 Task: Filter the events that are active.
Action: Mouse moved to (73, 161)
Screenshot: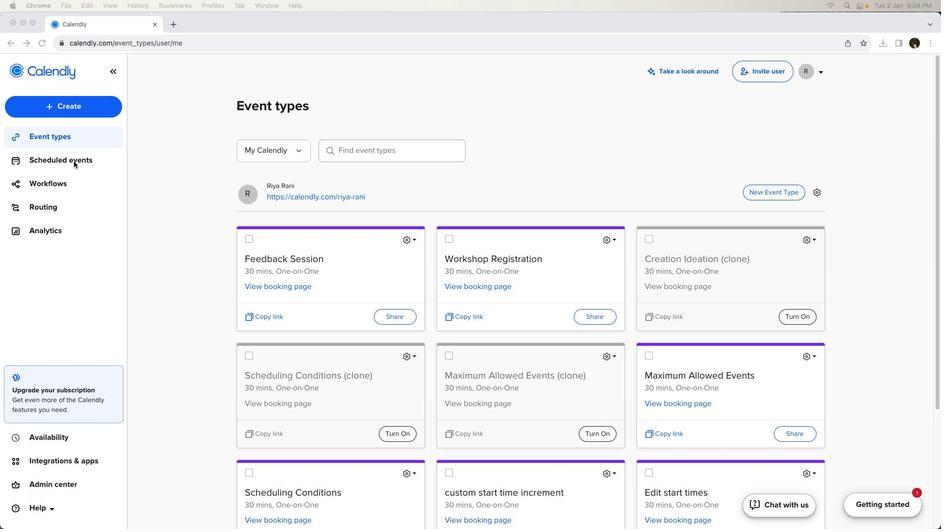 
Action: Mouse pressed left at (73, 161)
Screenshot: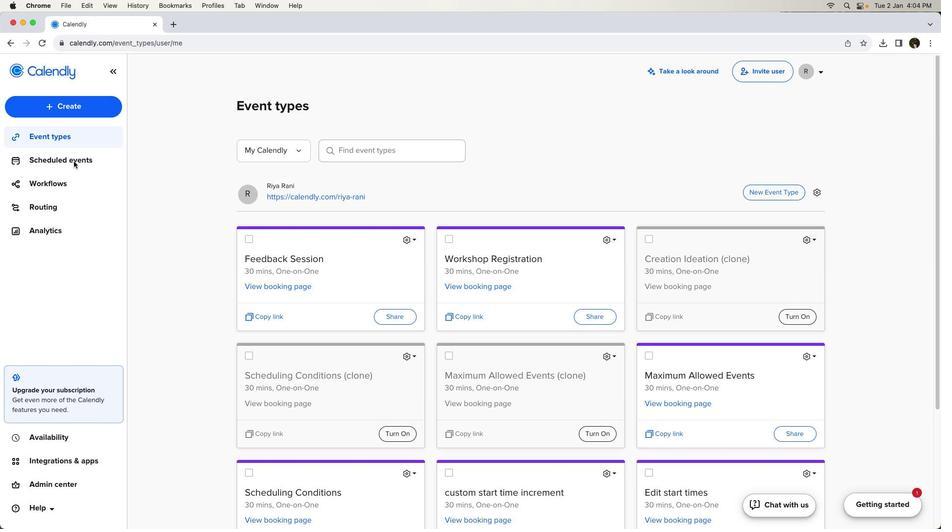 
Action: Mouse moved to (74, 161)
Screenshot: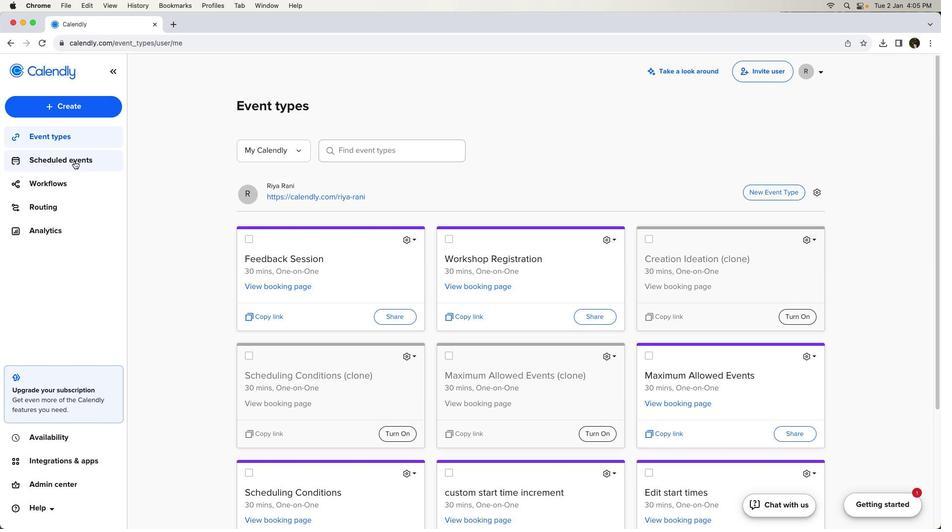 
Action: Mouse pressed left at (74, 161)
Screenshot: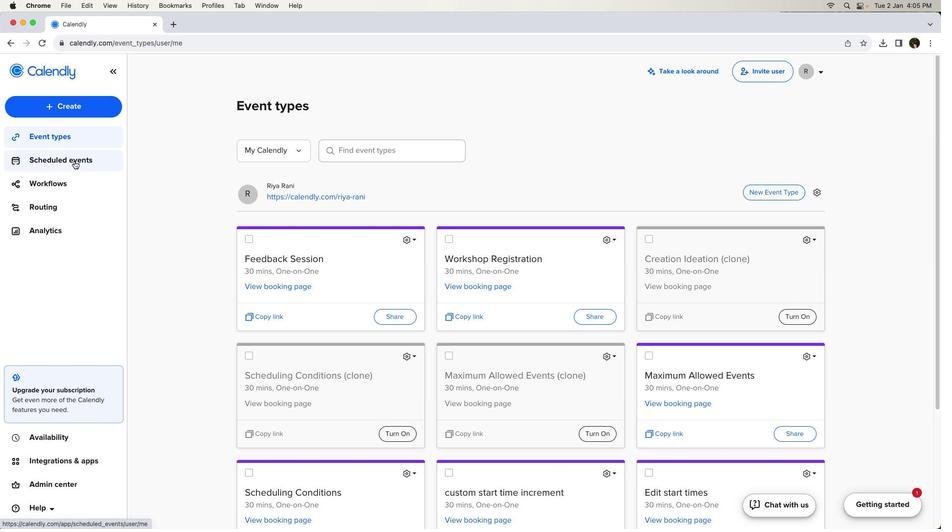 
Action: Mouse moved to (808, 189)
Screenshot: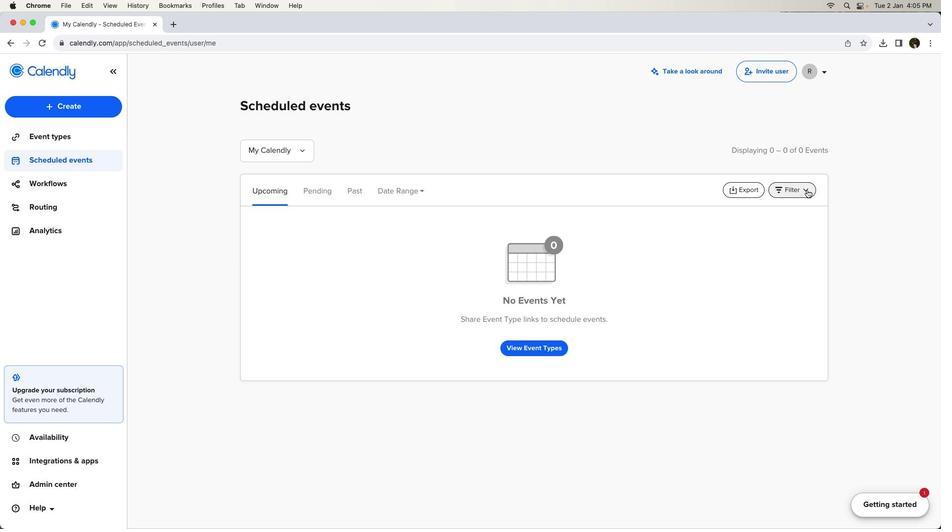
Action: Mouse pressed left at (808, 189)
Screenshot: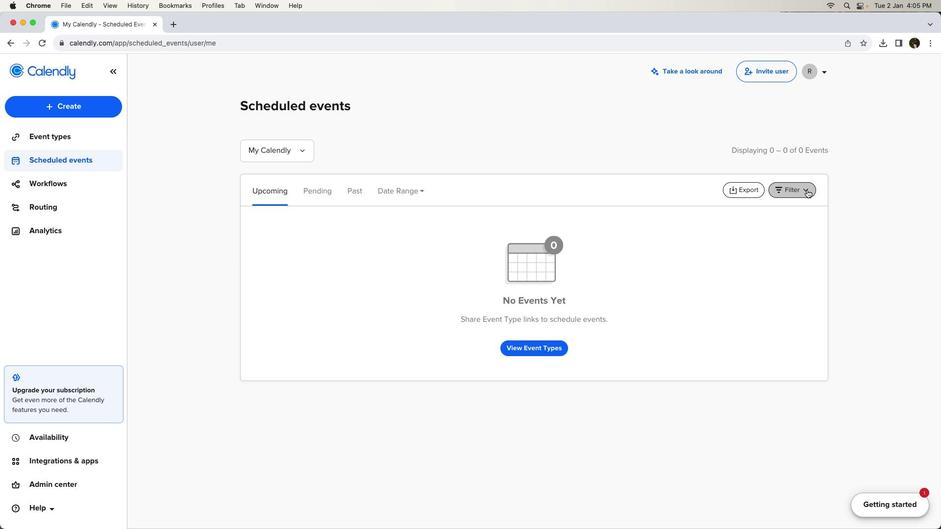 
Action: Mouse moved to (558, 229)
Screenshot: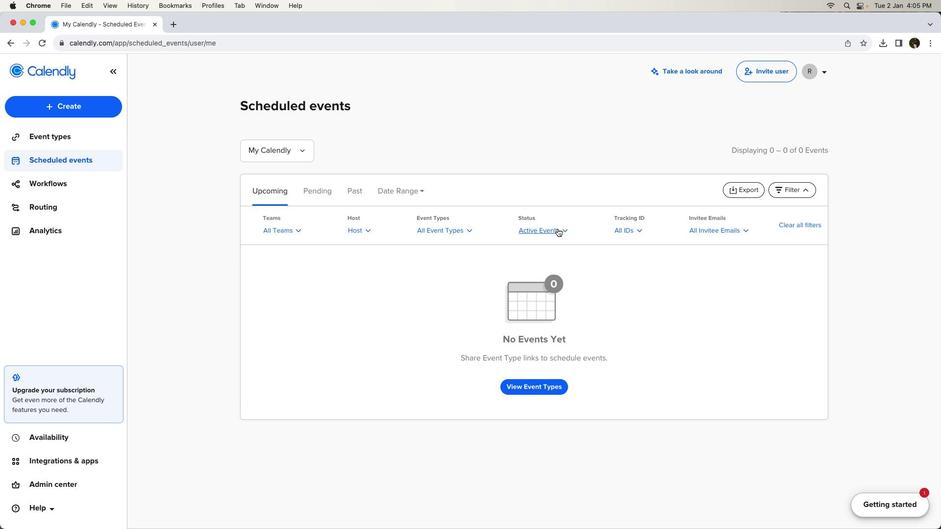 
Action: Mouse pressed left at (558, 229)
Screenshot: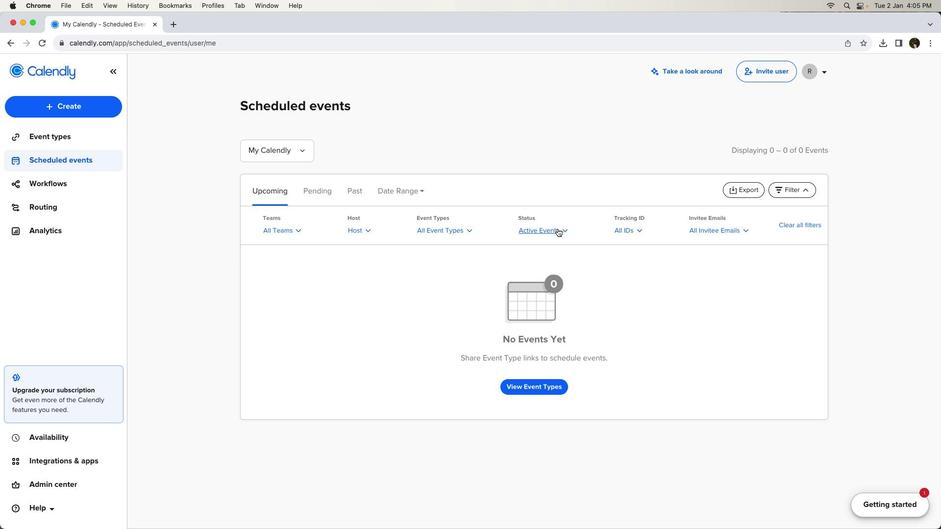
Action: Mouse moved to (638, 323)
Screenshot: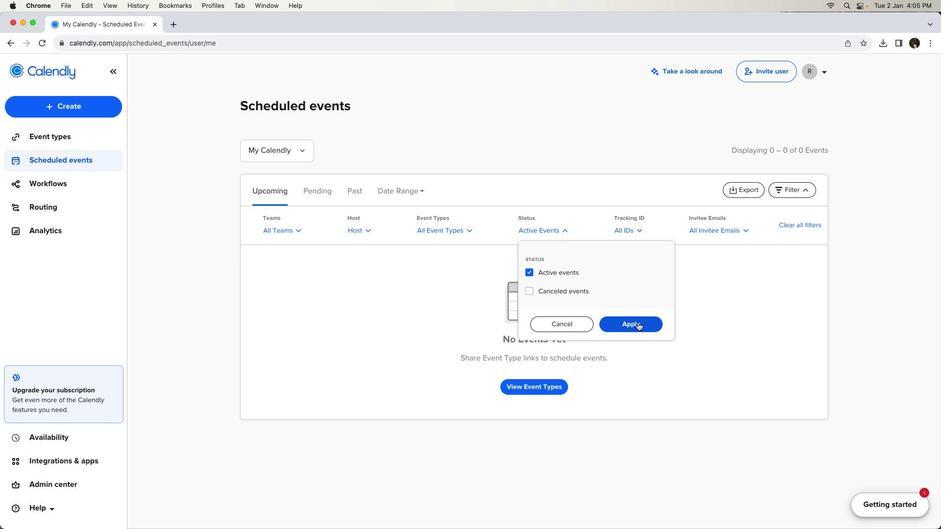 
Action: Mouse pressed left at (638, 323)
Screenshot: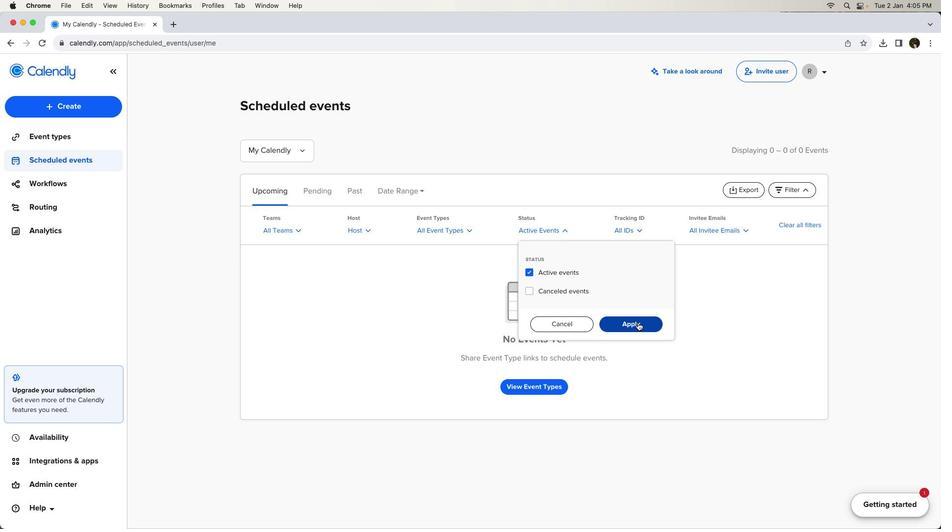 
Action: Mouse moved to (650, 310)
Screenshot: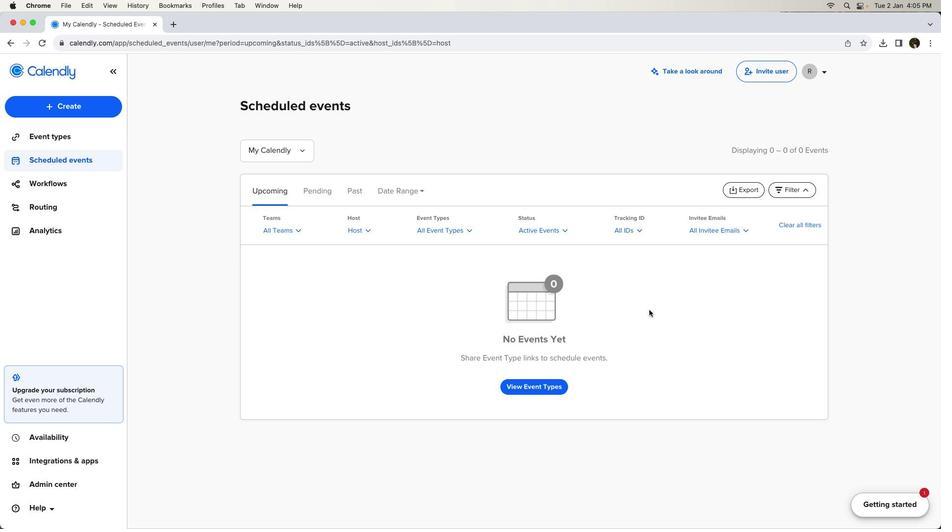 
